 Task: Use the formula "EOMONTH" in spreadsheet "Project portfolio".
Action: Mouse moved to (237, 189)
Screenshot: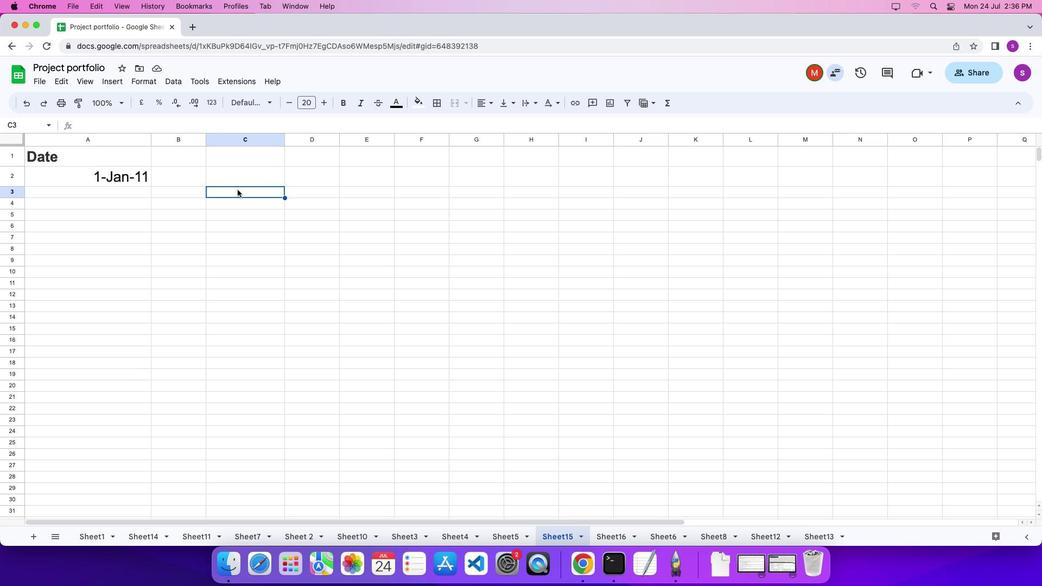 
Action: Mouse pressed left at (237, 189)
Screenshot: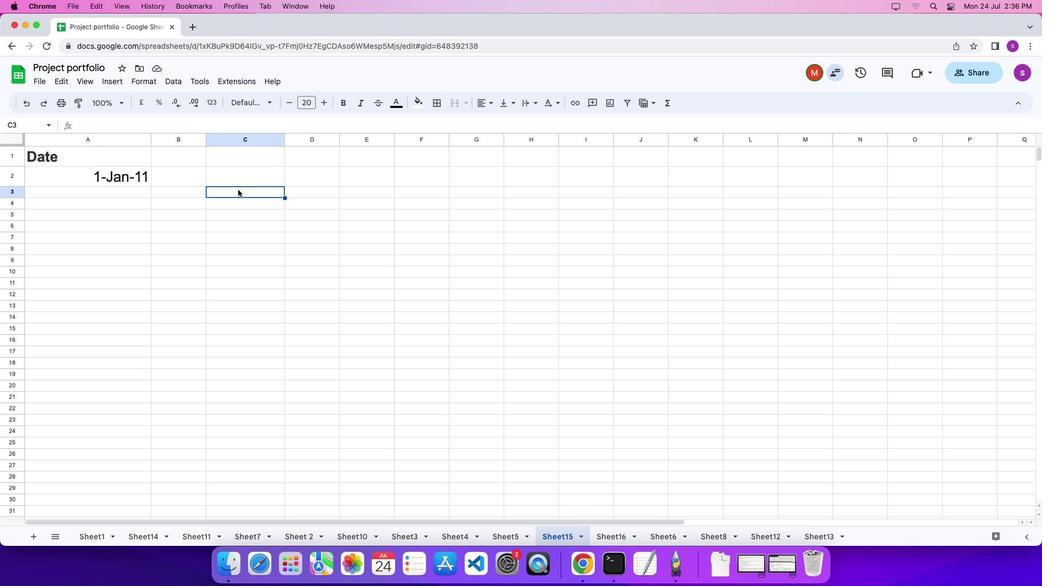 
Action: Mouse moved to (238, 189)
Screenshot: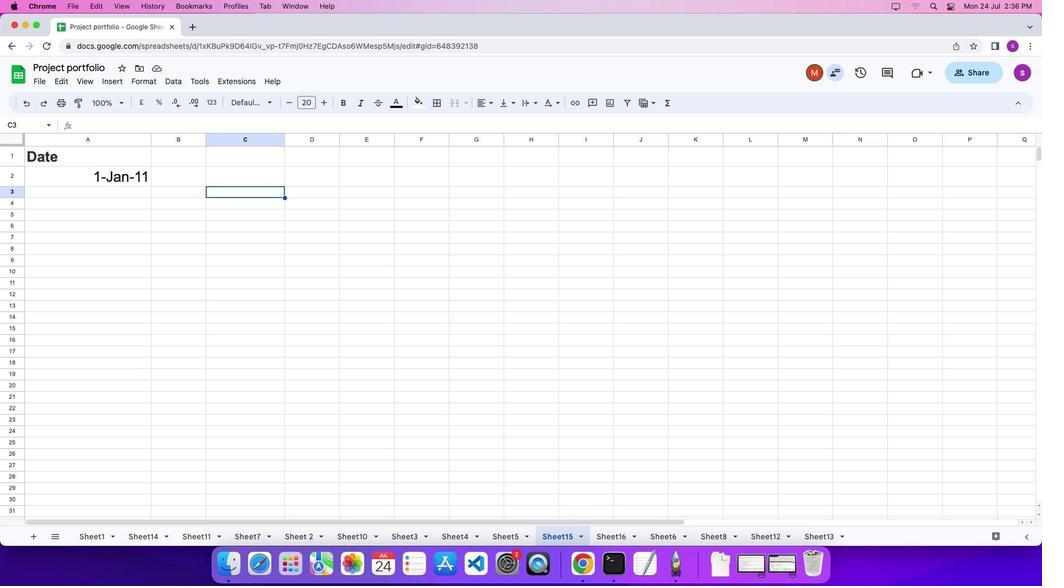 
Action: Key pressed '='
Screenshot: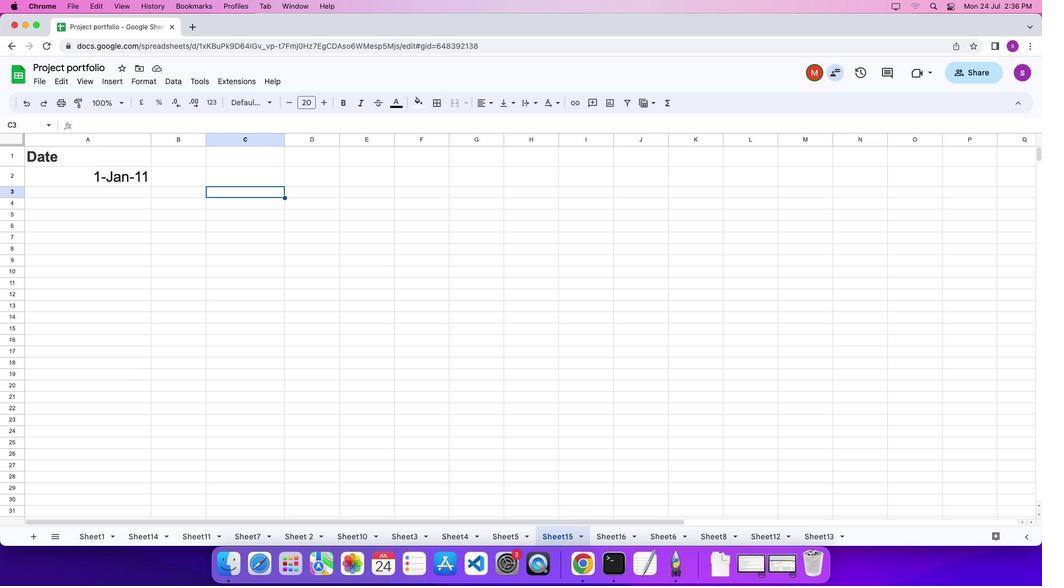 
Action: Mouse moved to (667, 100)
Screenshot: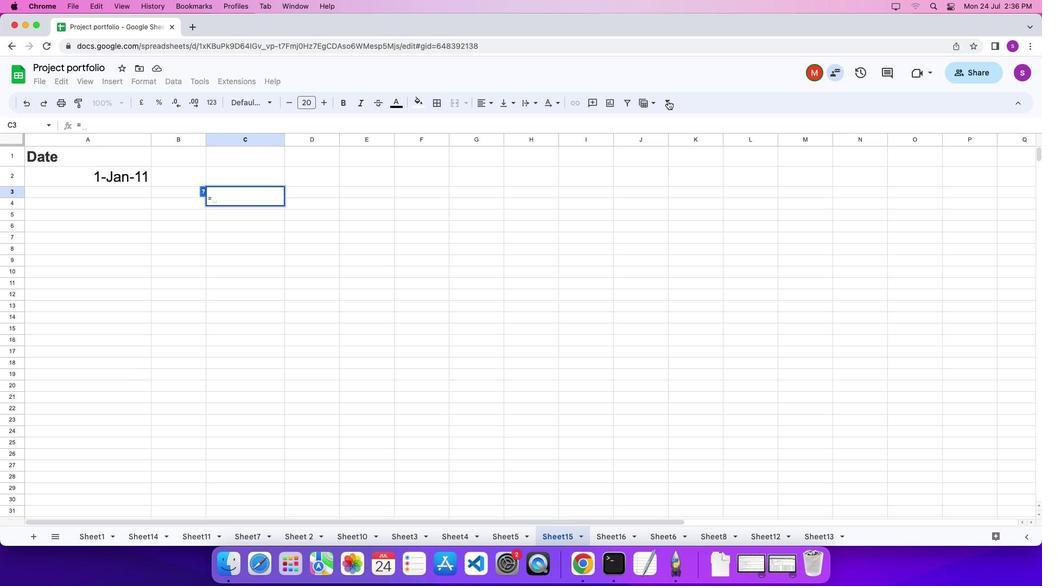 
Action: Mouse pressed left at (667, 100)
Screenshot: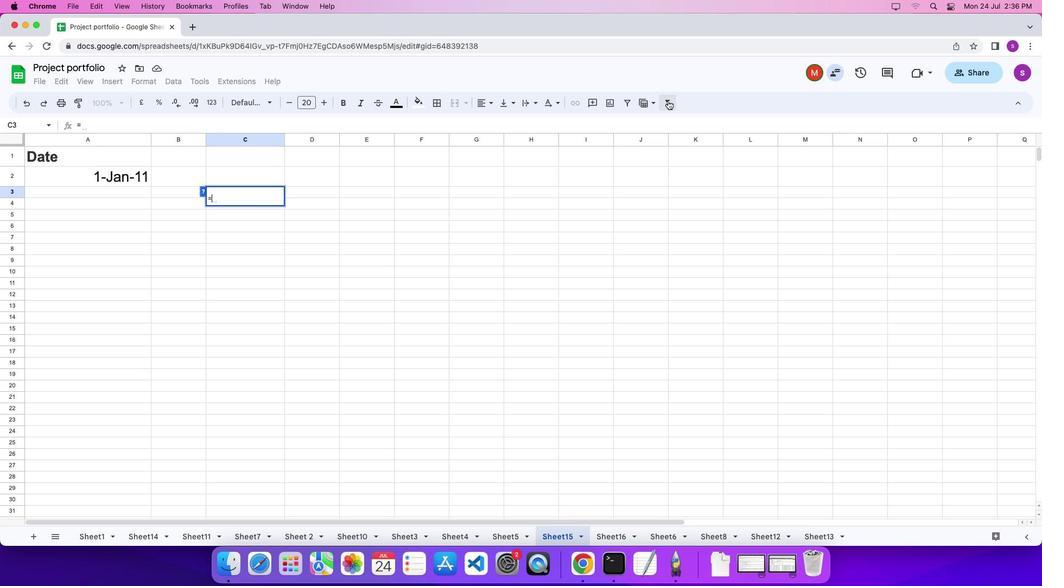 
Action: Mouse moved to (827, 407)
Screenshot: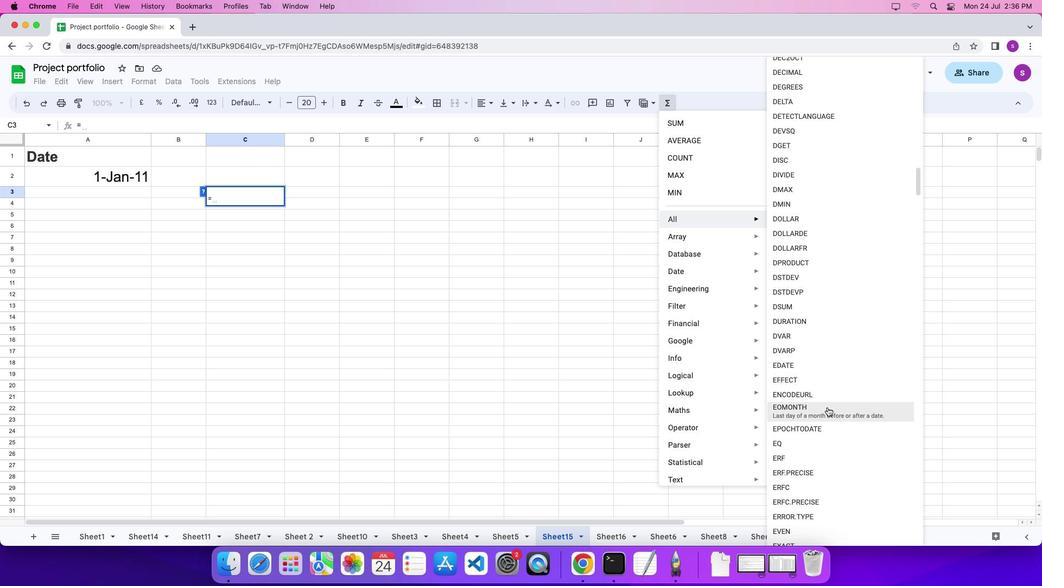 
Action: Mouse pressed left at (827, 407)
Screenshot: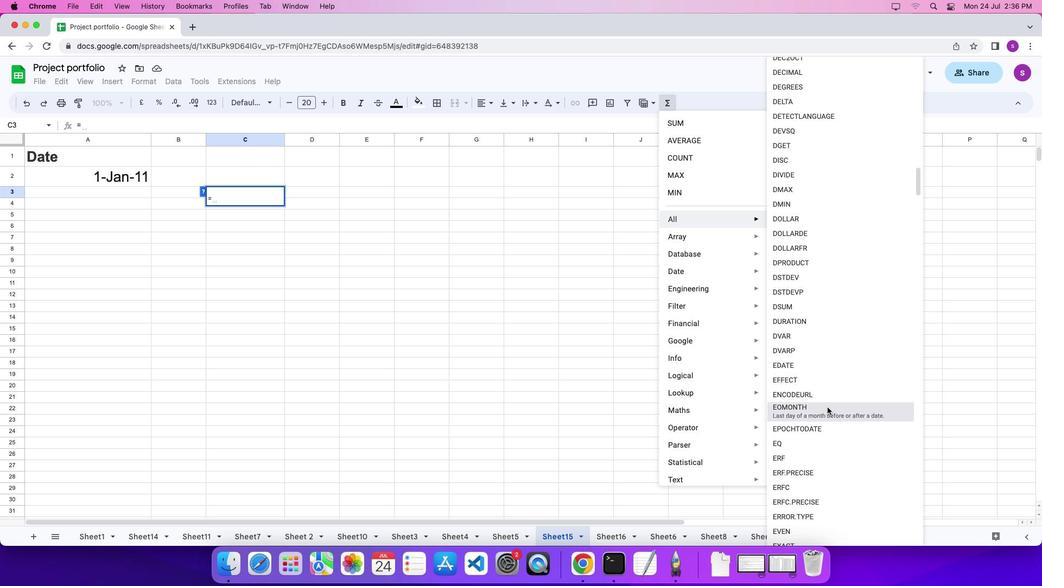 
Action: Mouse moved to (125, 177)
Screenshot: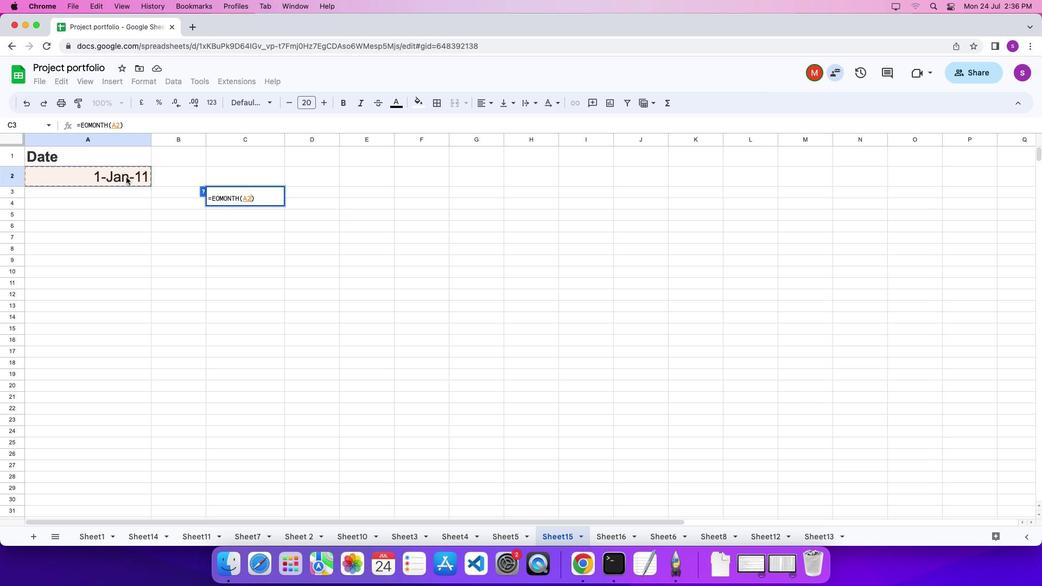 
Action: Mouse pressed left at (125, 177)
Screenshot: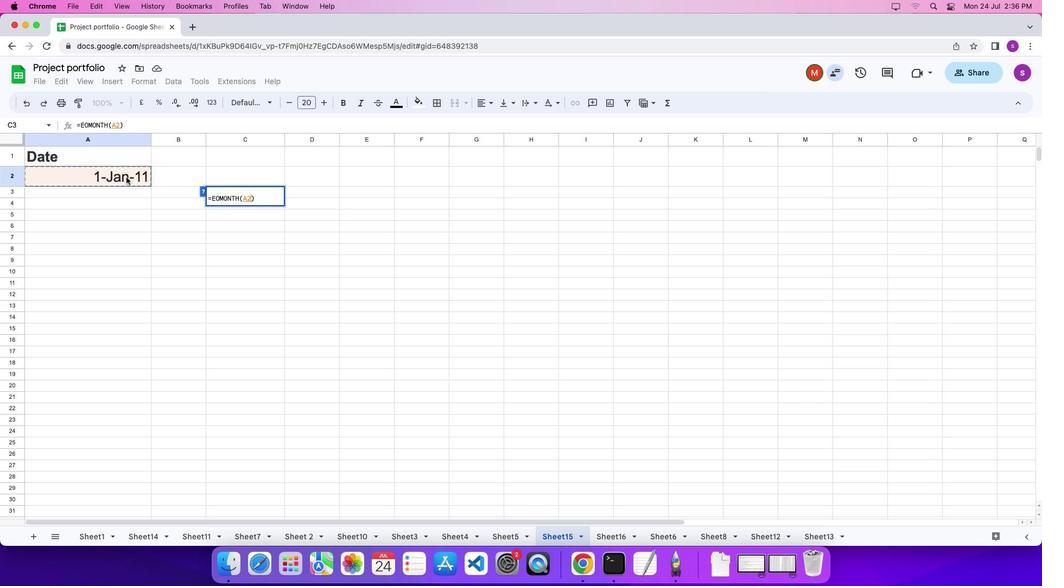 
Action: Key pressed ',''1''\x03''\x03'
Screenshot: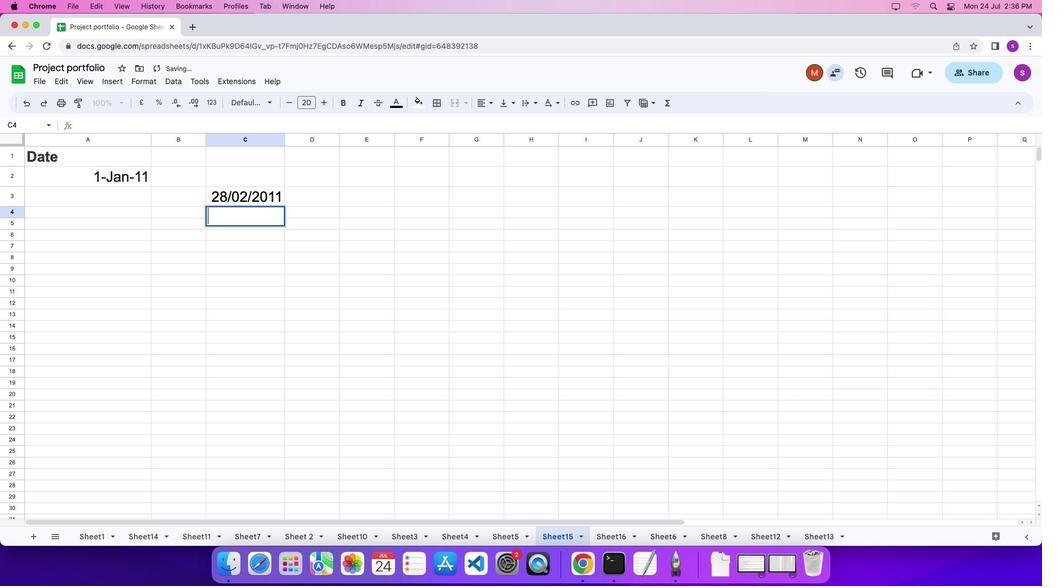 
